 Task: Edit the emoji in your status to smiley.
Action: Mouse moved to (1228, 89)
Screenshot: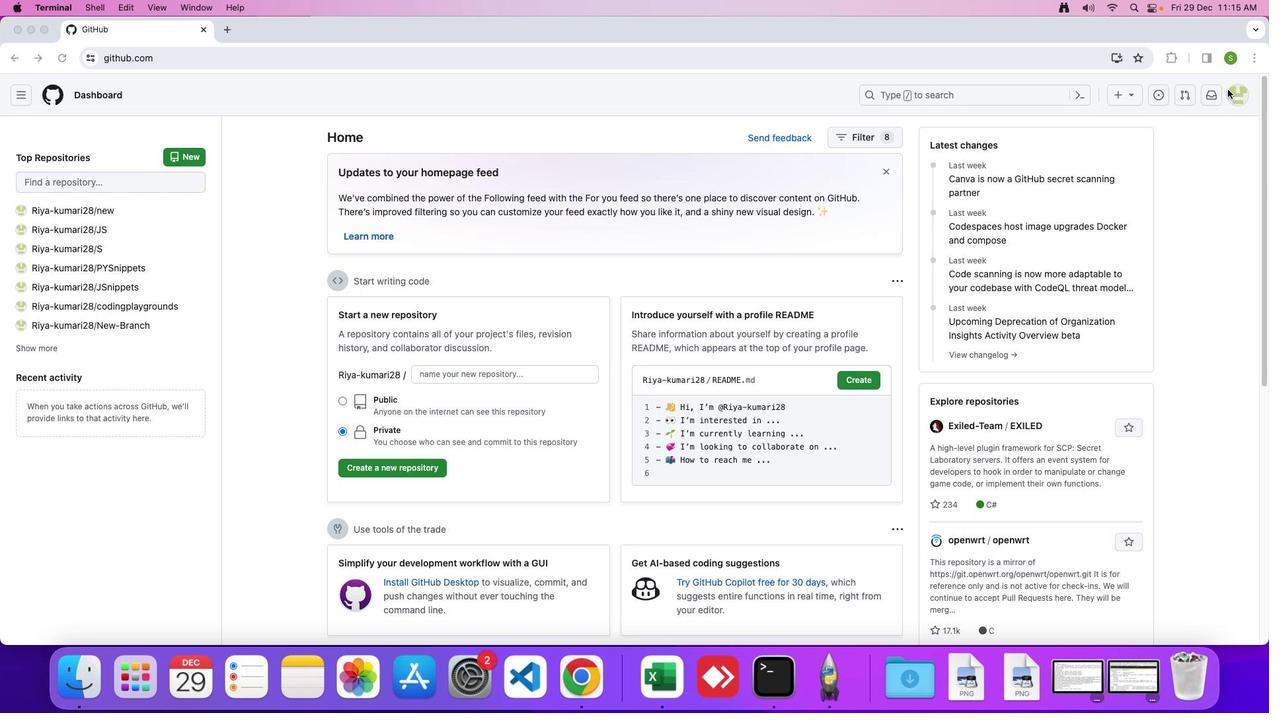
Action: Mouse pressed left at (1228, 89)
Screenshot: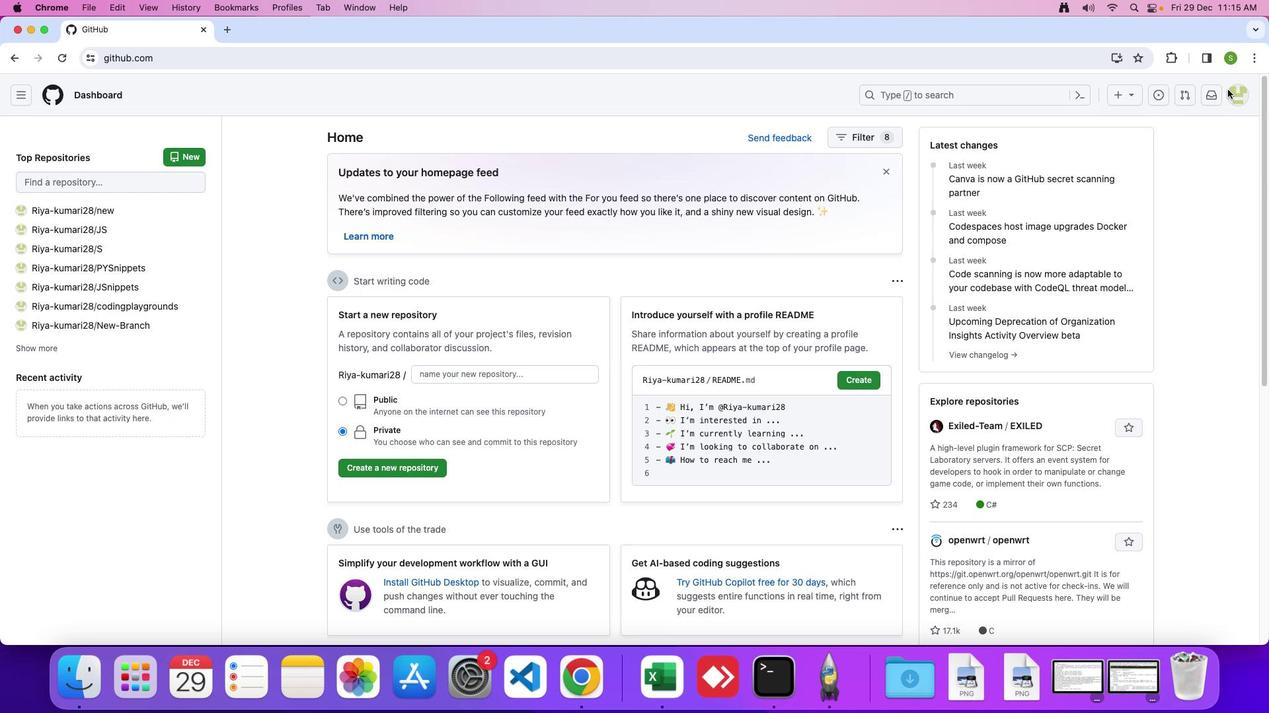 
Action: Mouse moved to (1242, 91)
Screenshot: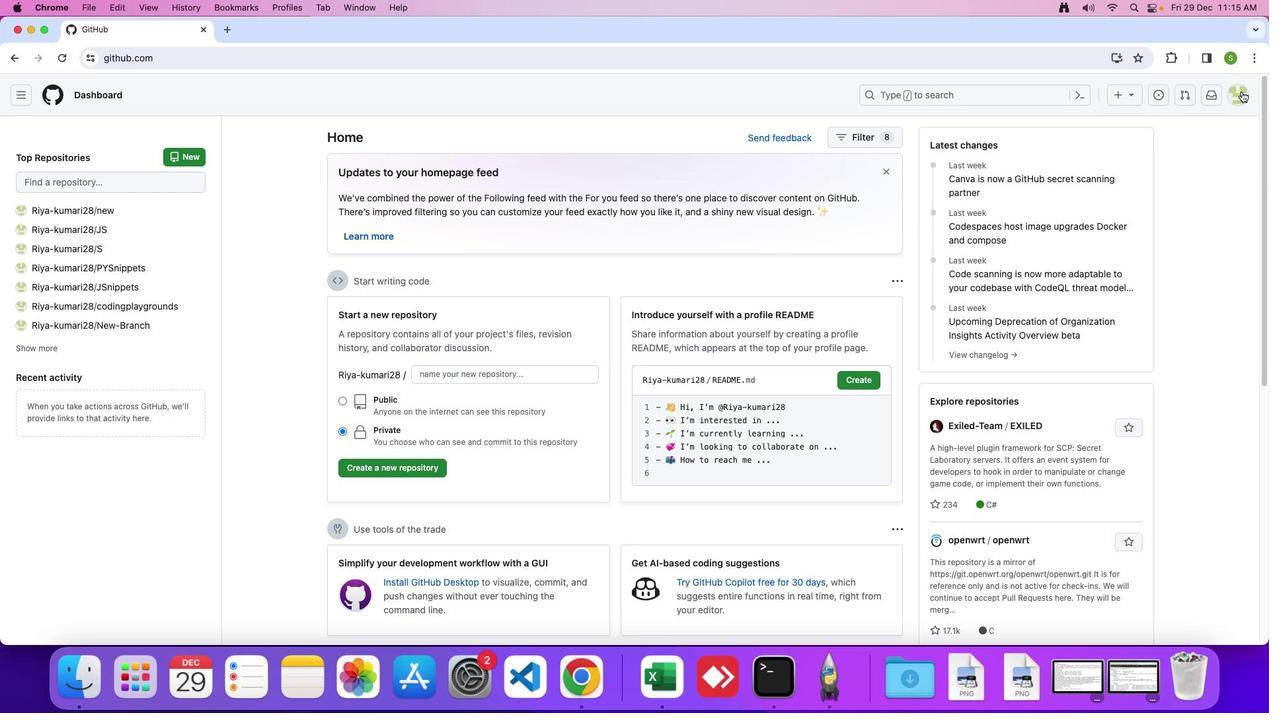 
Action: Mouse pressed left at (1242, 91)
Screenshot: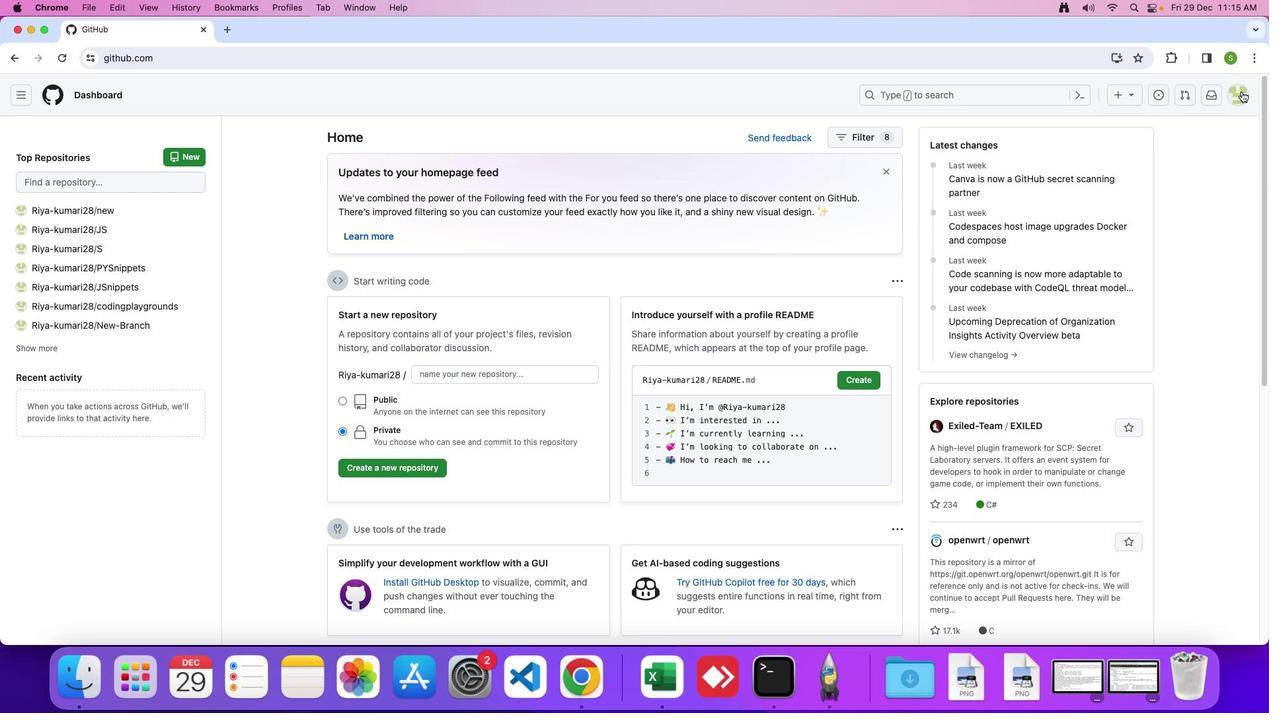 
Action: Mouse moved to (1103, 128)
Screenshot: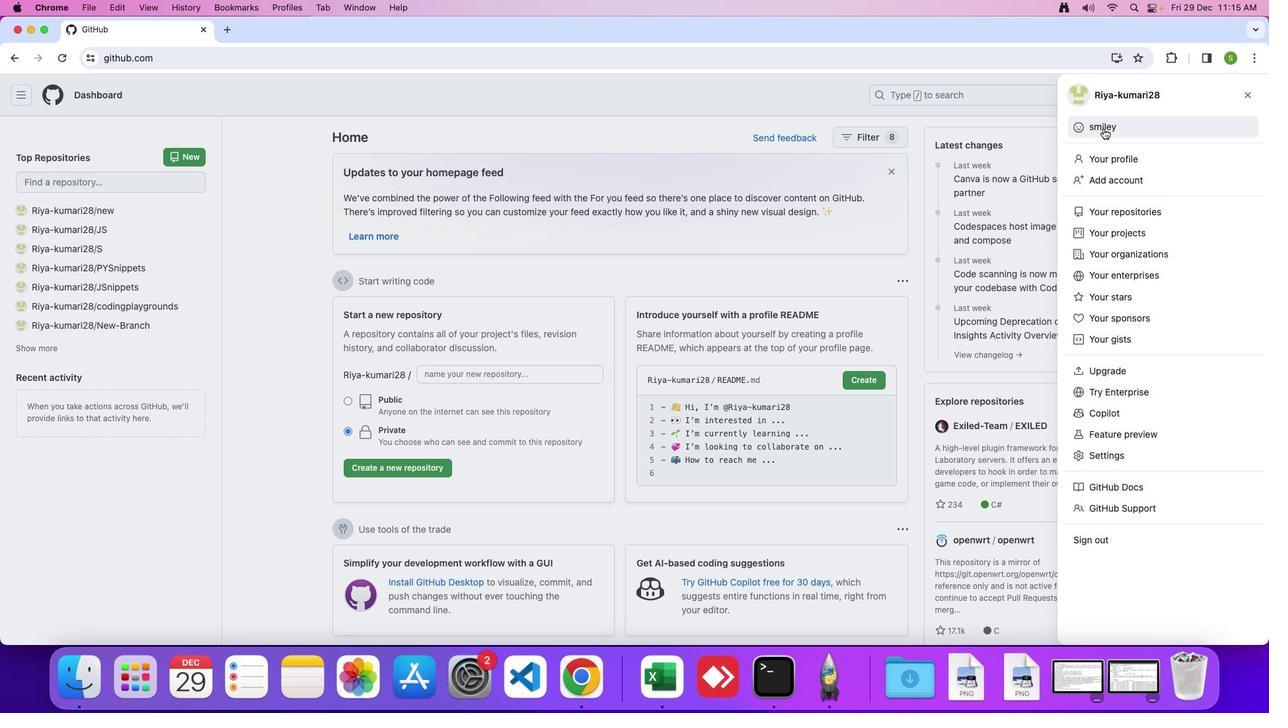 
Action: Mouse pressed left at (1103, 128)
Screenshot: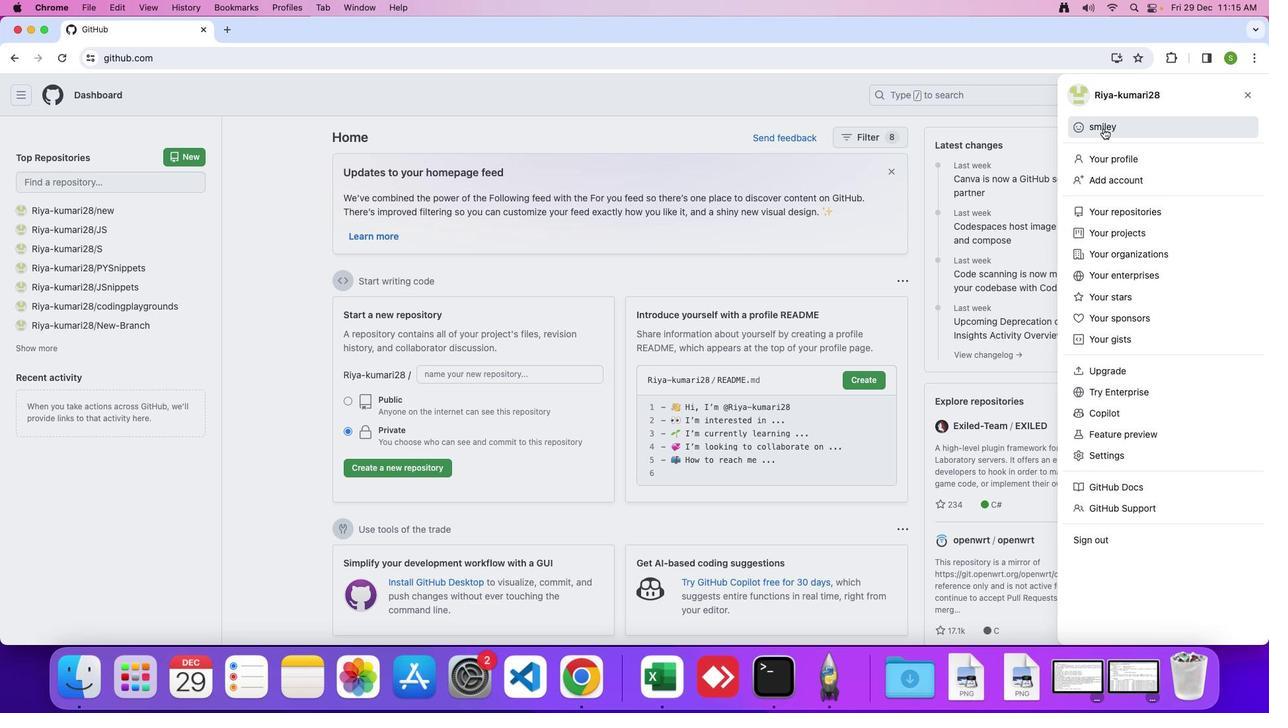 
Action: Mouse moved to (506, 298)
Screenshot: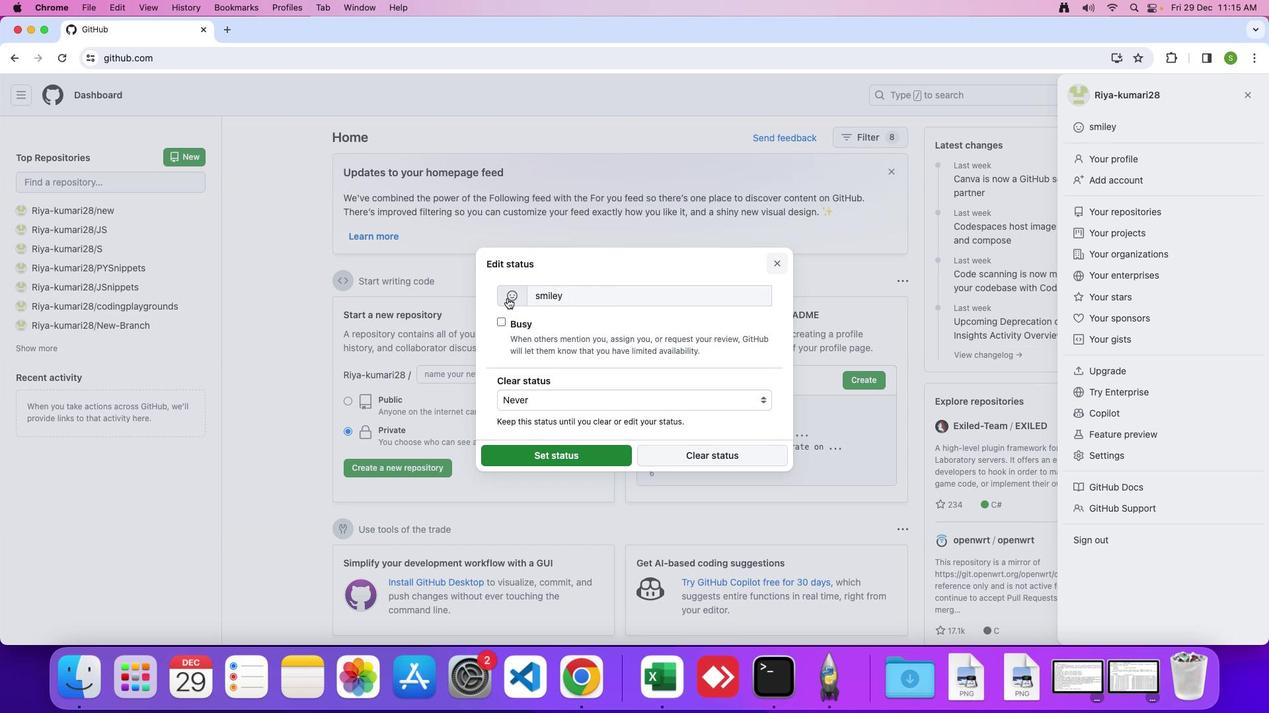 
Action: Mouse pressed left at (506, 298)
Screenshot: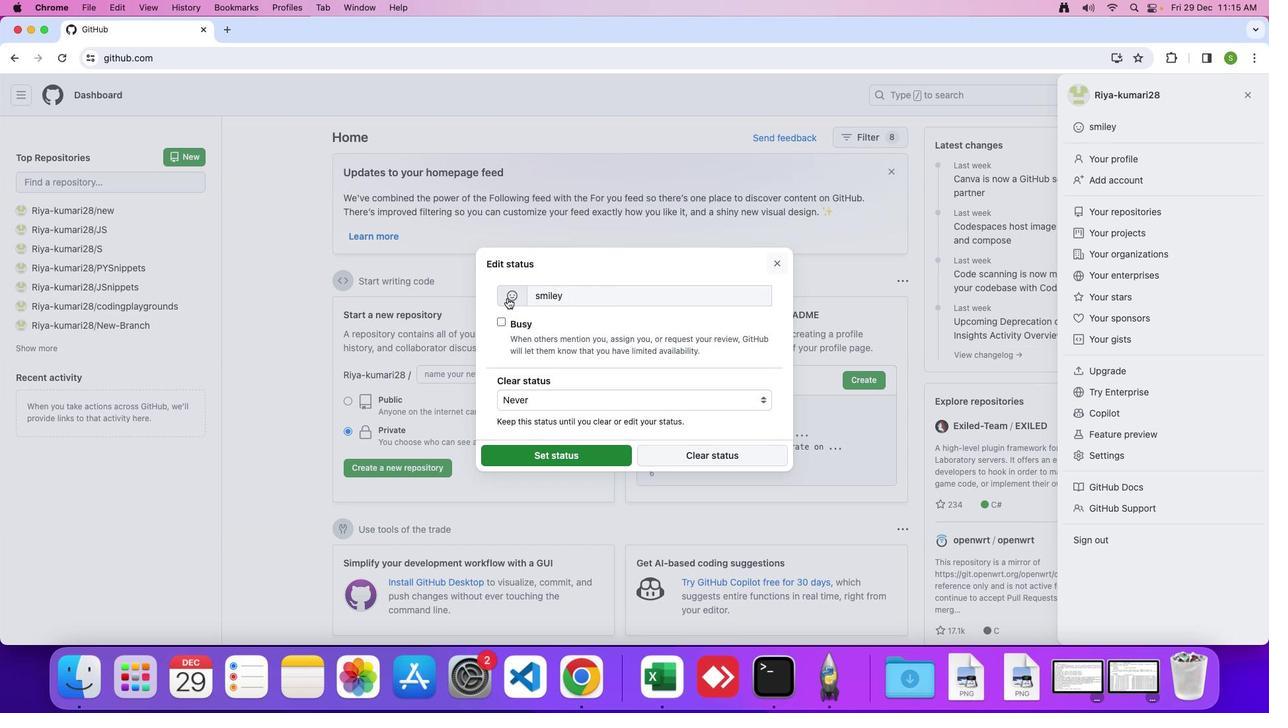
Action: Mouse moved to (514, 327)
Screenshot: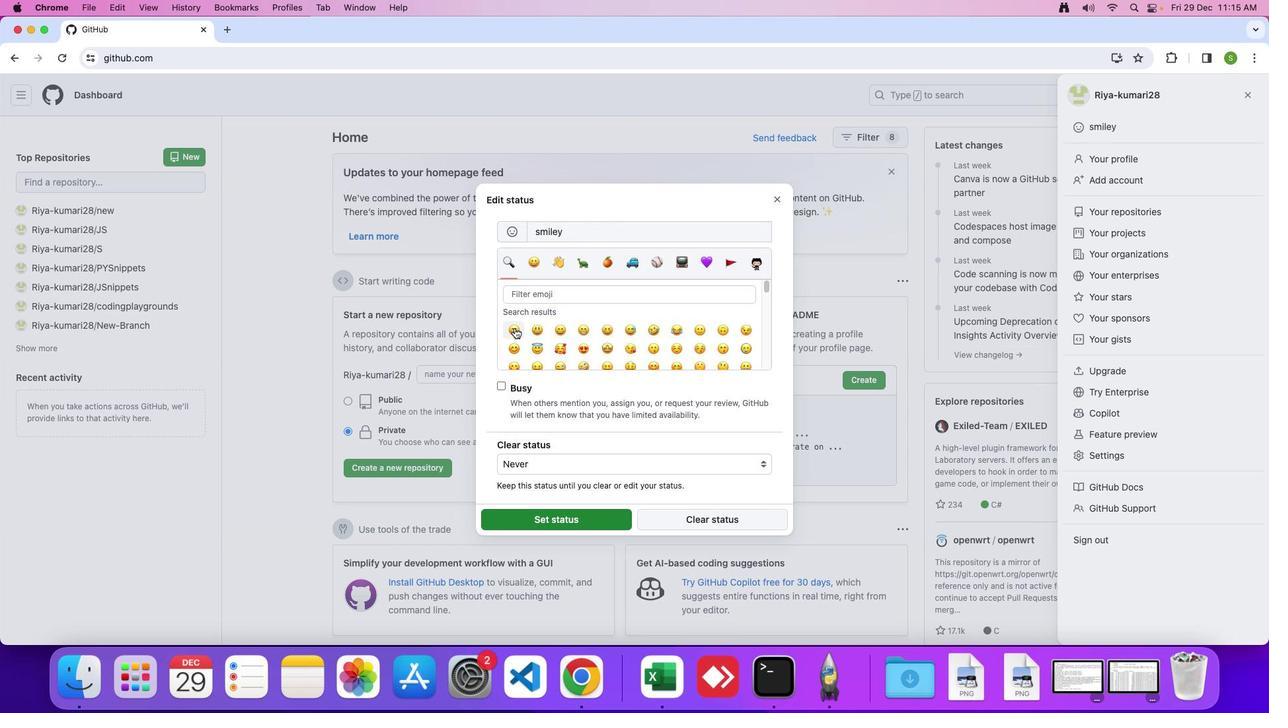 
Action: Mouse pressed left at (514, 327)
Screenshot: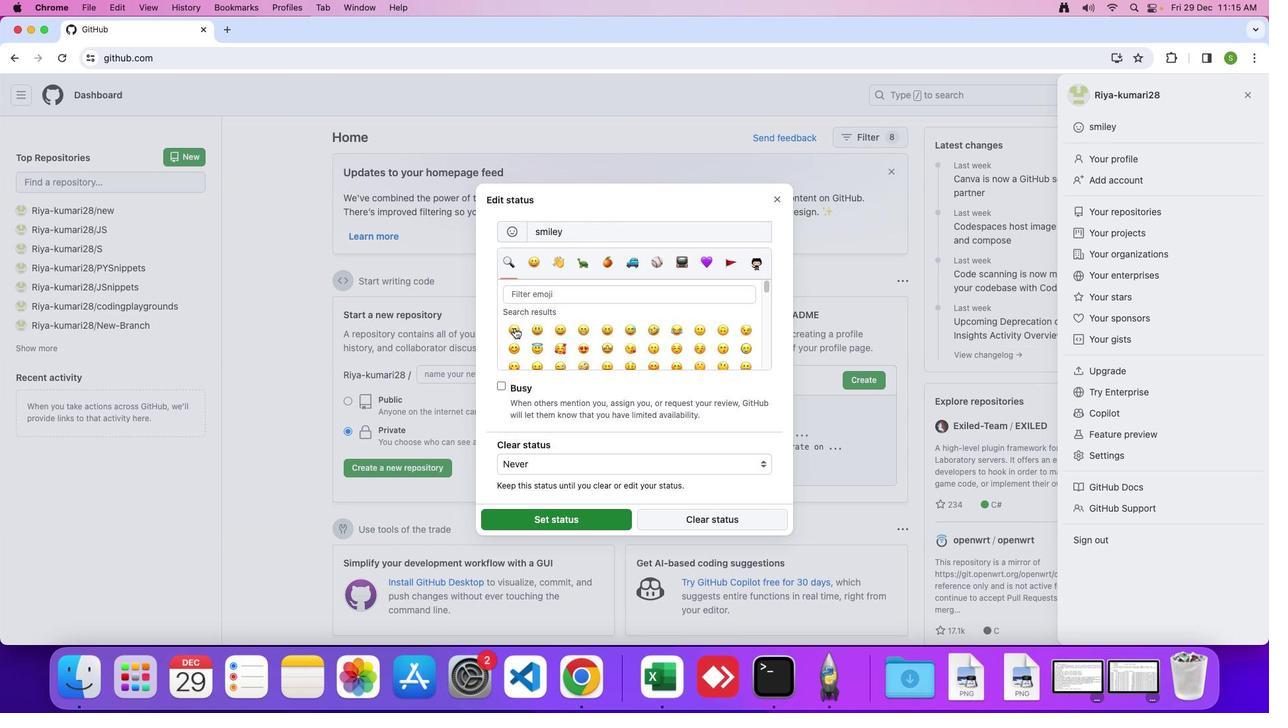 
Action: Mouse moved to (551, 454)
Screenshot: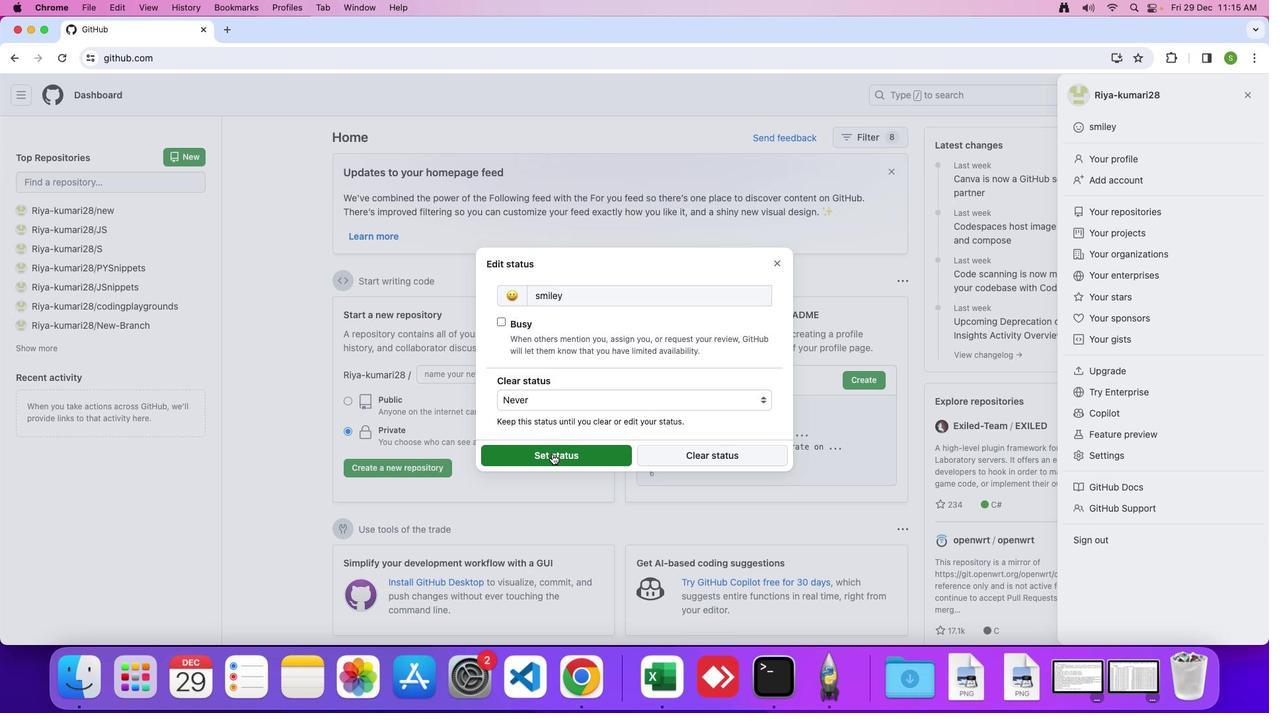 
Action: Mouse pressed left at (551, 454)
Screenshot: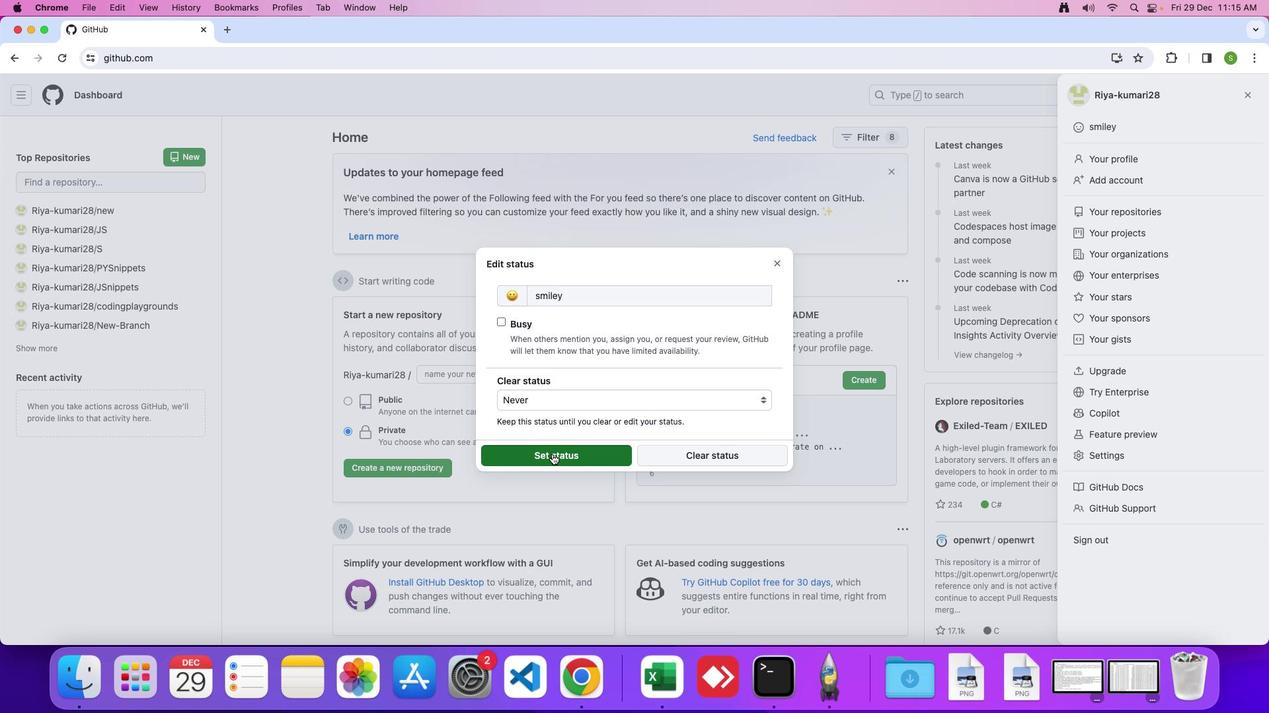 
